 Task: In the Contact  Alice.King@denso.com, Create email and send with subject: 'A Glimpse into the Future: Meet Our Disruptive Offering', and with mail content 'Good Morning!_x000D_
Ignite your passion for success. Our groundbreaking solution will unleash your potential and open doors to endless opportunities in your industry._x000D_
Best Regards', attach the document: Business_plan.docx and insert image: visitingcard.jpg. Below Best Regards, write Wechat and insert the URL: 'www.wechat.com'. Mark checkbox to create task to follow up : In 1 month. Logged in from softage.4@softage.net
Action: Mouse moved to (62, 55)
Screenshot: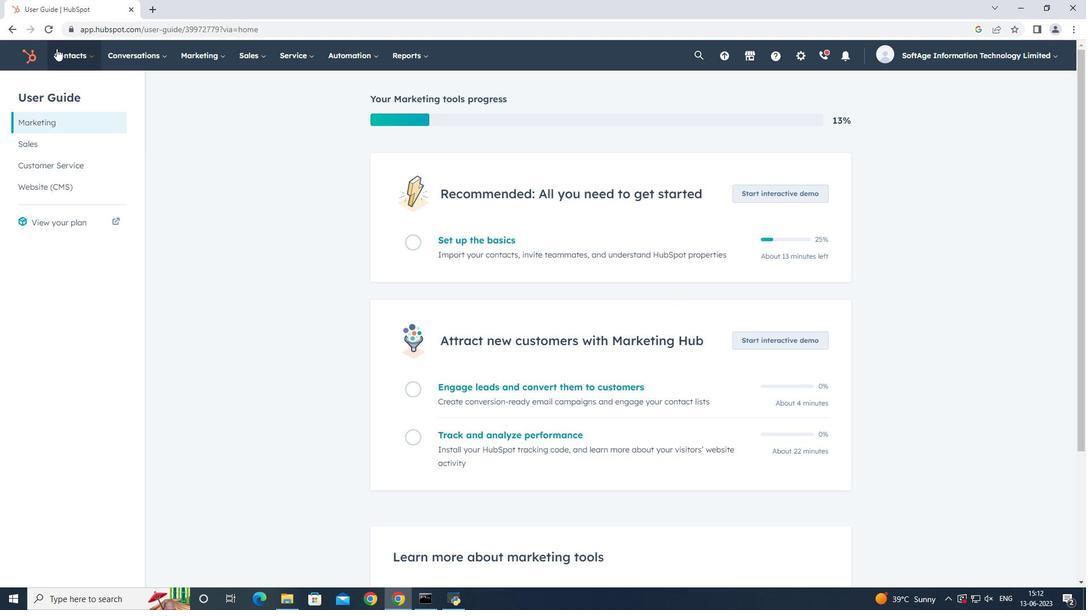 
Action: Mouse pressed left at (62, 55)
Screenshot: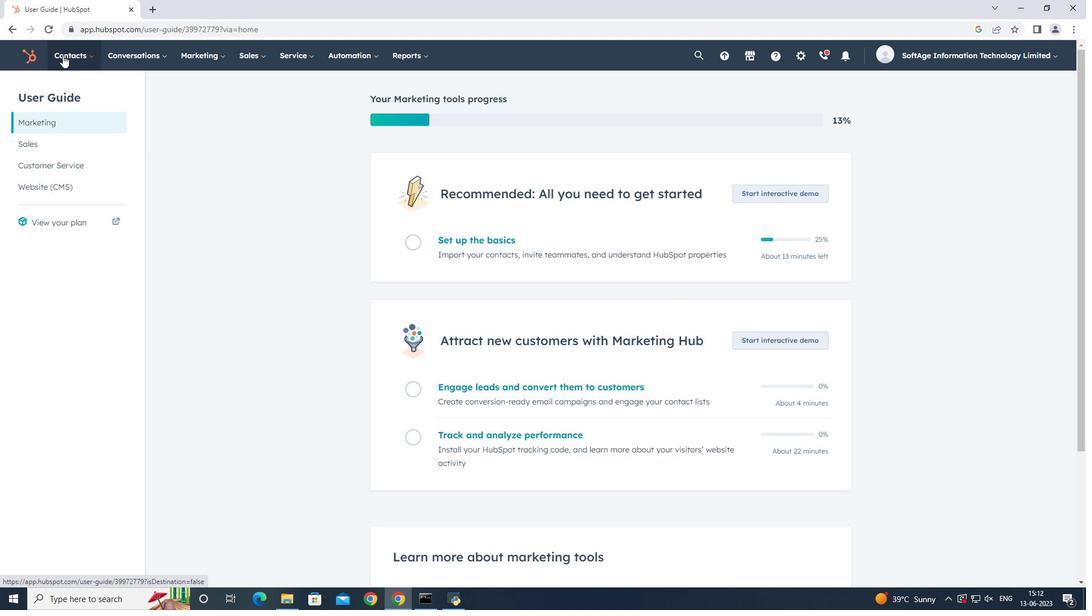 
Action: Mouse moved to (75, 94)
Screenshot: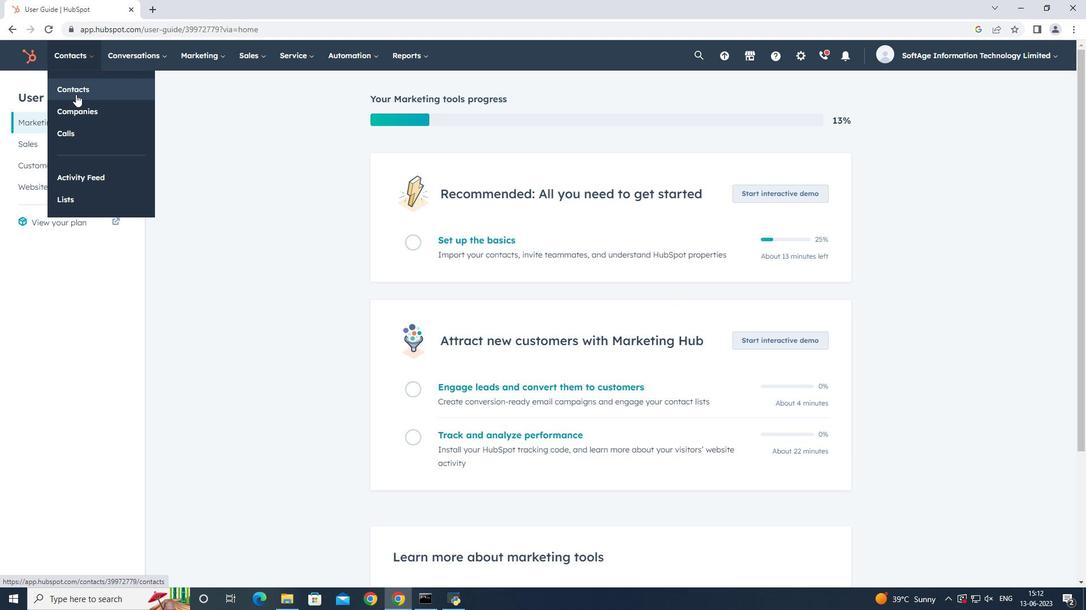 
Action: Mouse pressed left at (75, 94)
Screenshot: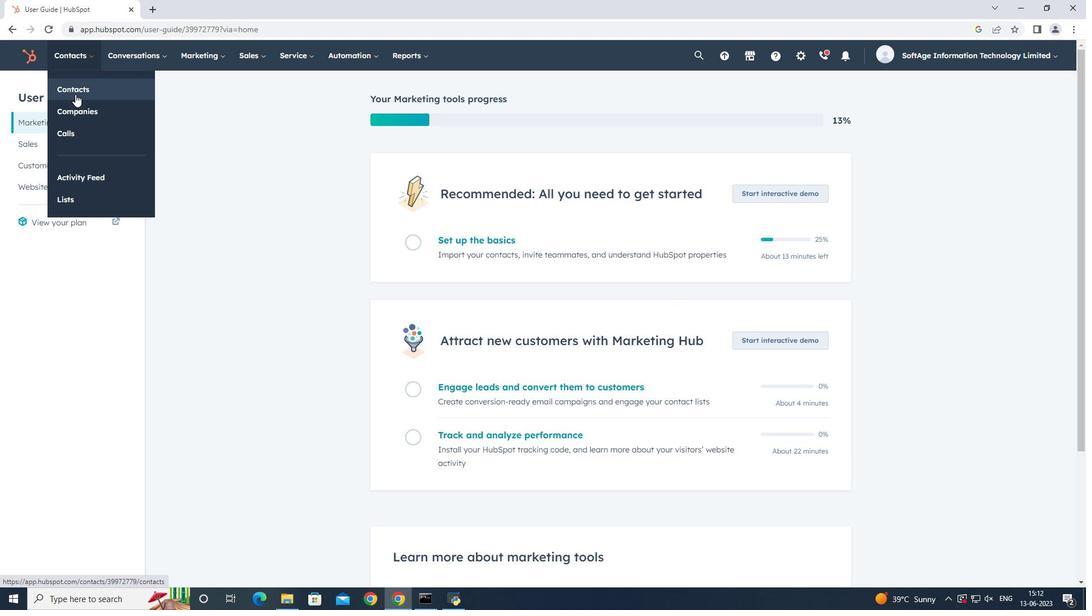 
Action: Mouse moved to (123, 181)
Screenshot: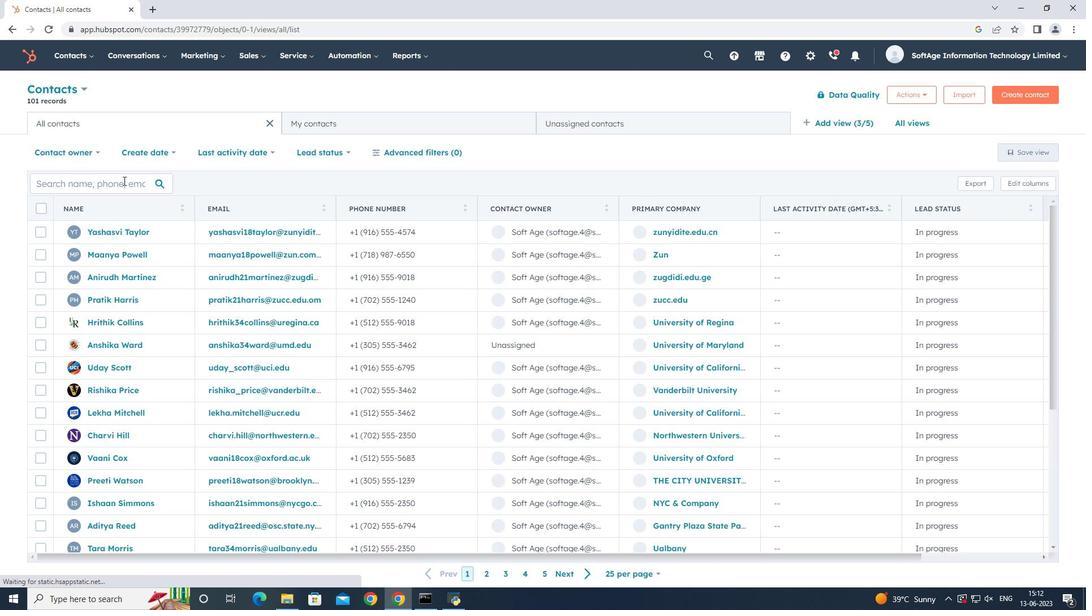 
Action: Mouse pressed left at (123, 181)
Screenshot: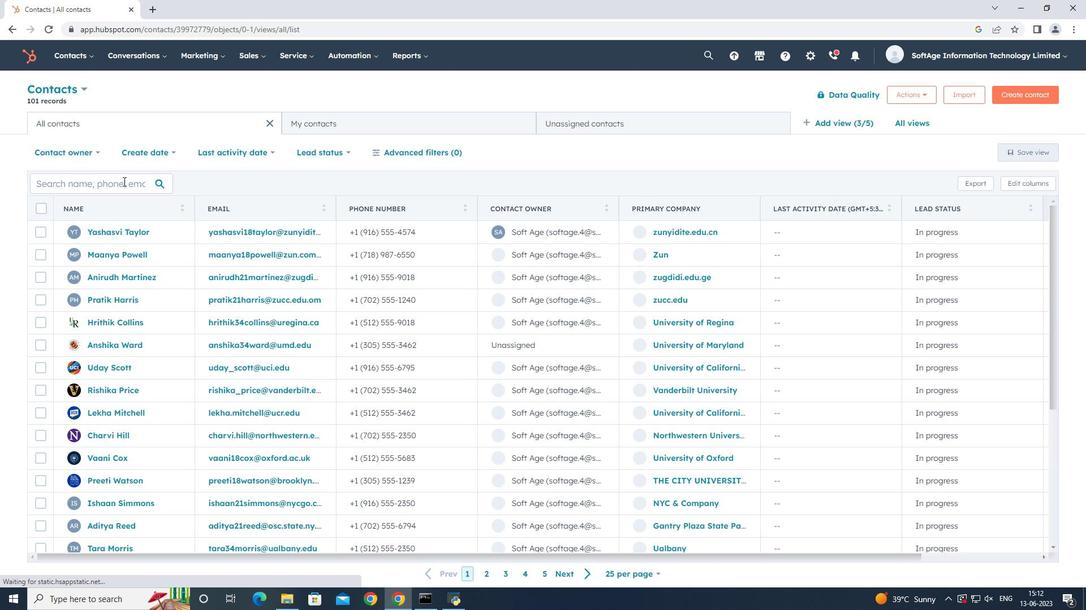 
Action: Key pressed <Key.shift>Alice
Screenshot: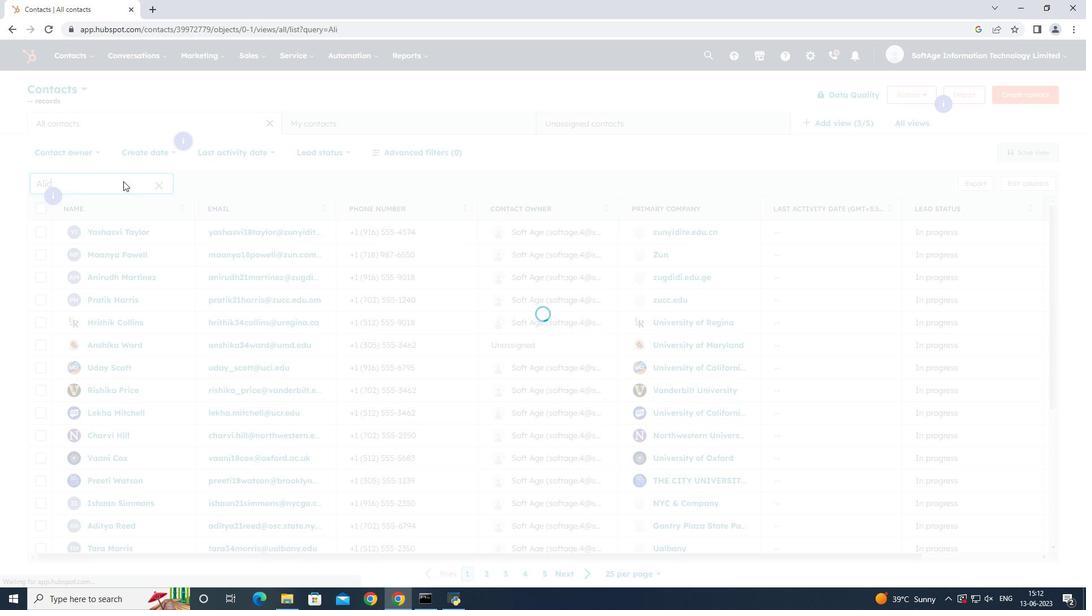 
Action: Mouse moved to (112, 302)
Screenshot: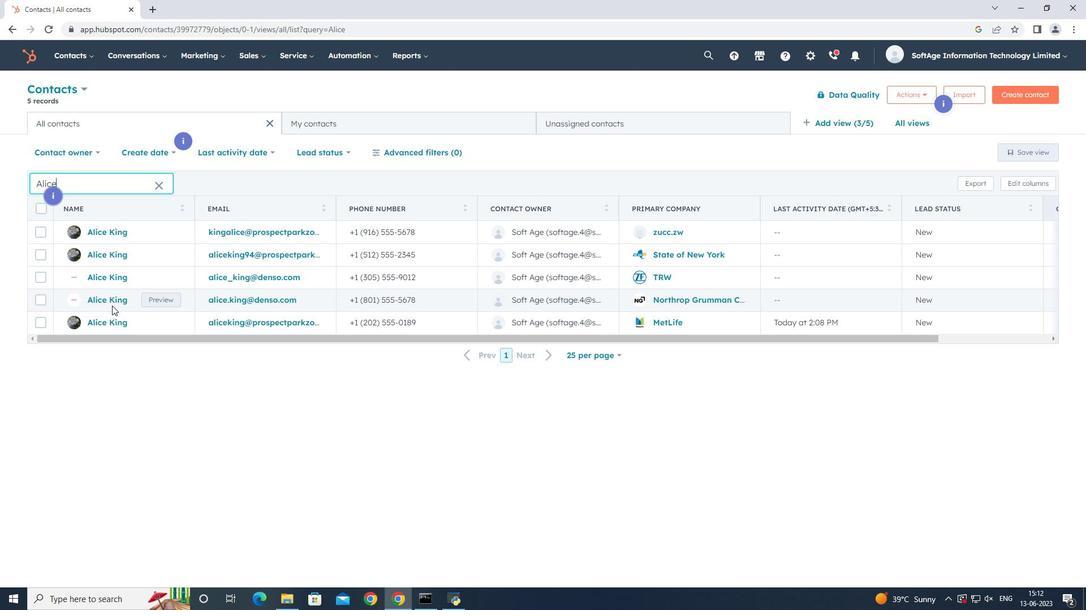 
Action: Mouse pressed left at (112, 302)
Screenshot: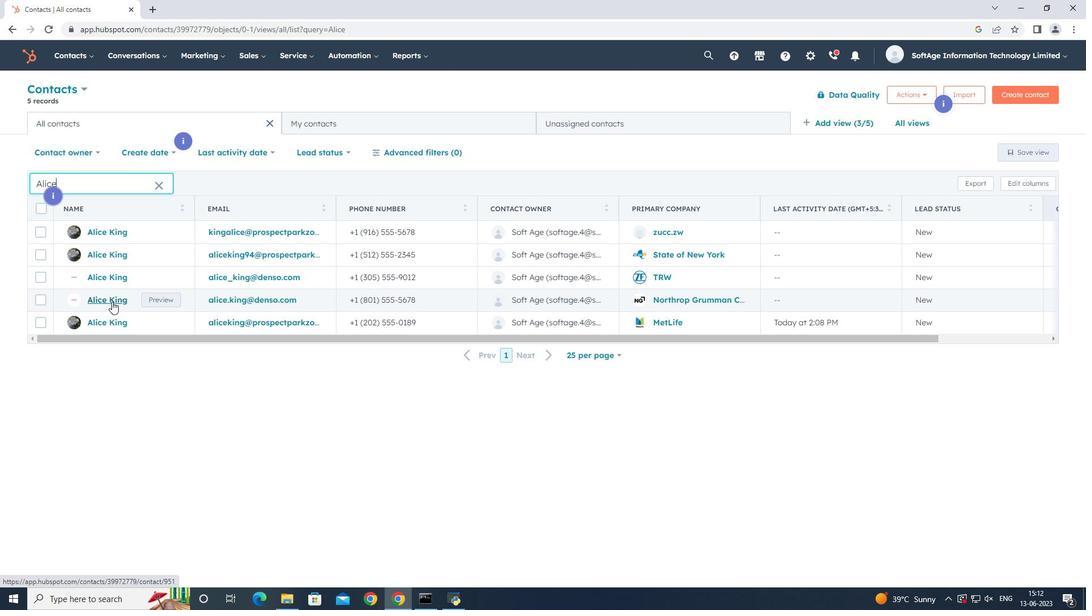 
Action: Mouse moved to (80, 200)
Screenshot: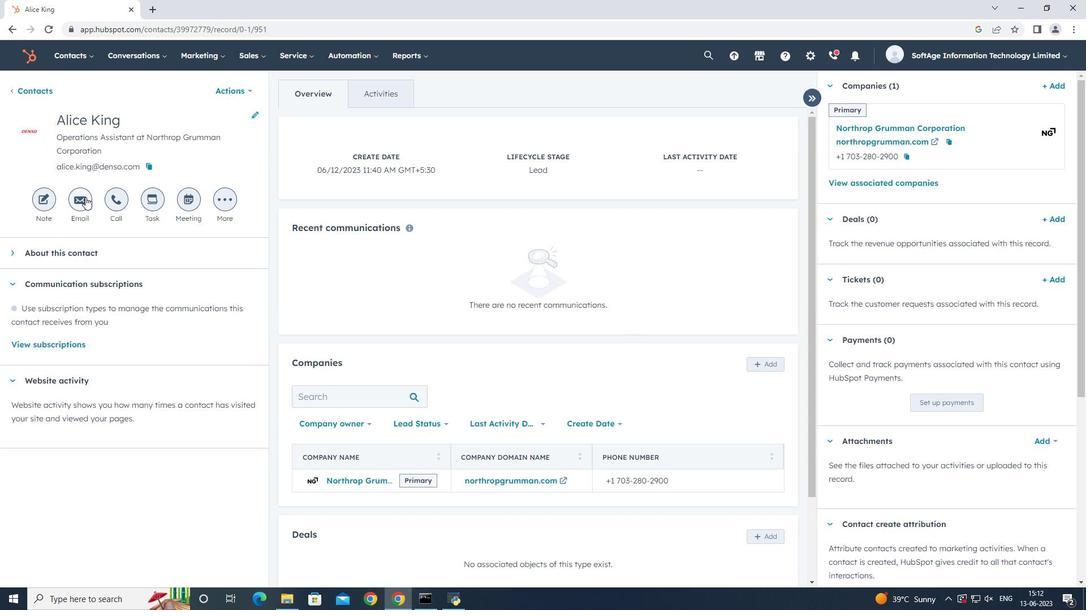 
Action: Mouse pressed left at (80, 200)
Screenshot: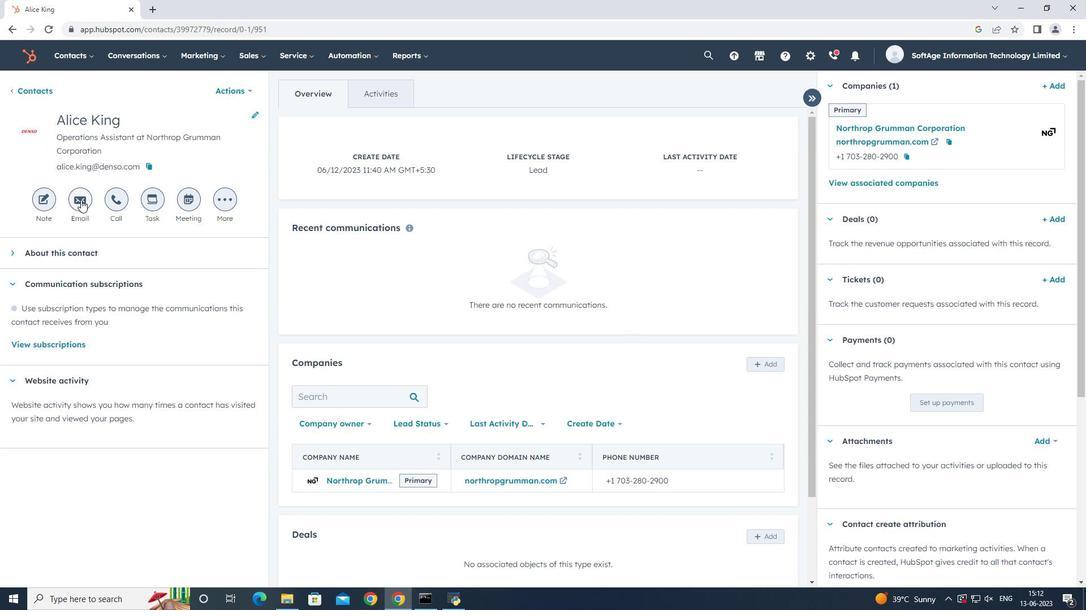 
Action: Mouse moved to (797, 398)
Screenshot: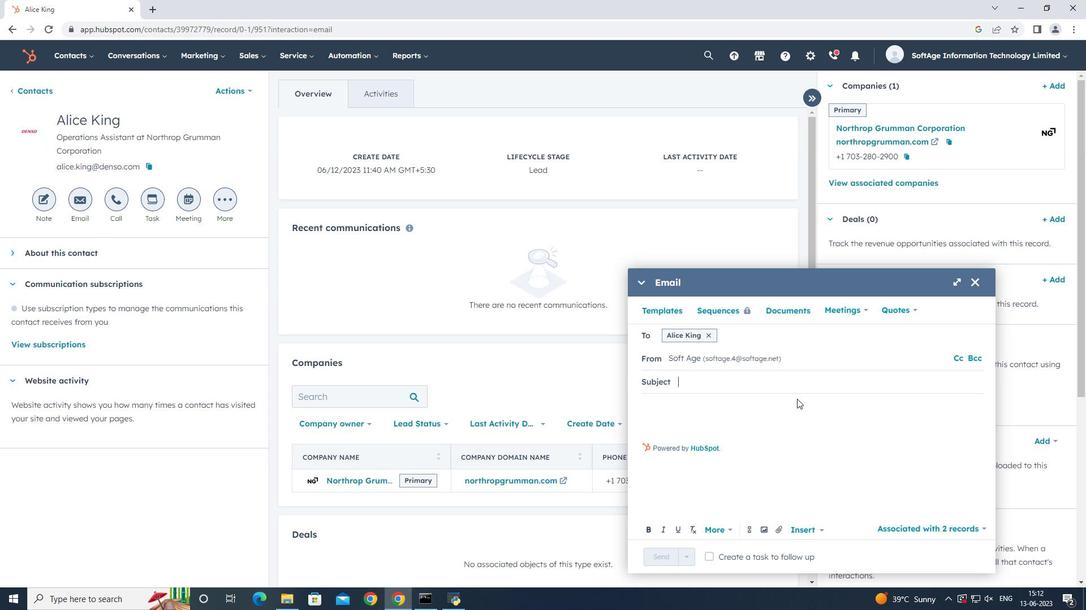 
Action: Key pressed <Key.shift>A<Key.space><Key.shift>Glimpse<Key.space>into<Key.space>the<Key.space><Key.shift><Key.shift><Key.shift><Key.shift><Key.shift><Key.shift><Key.shift><Key.shift><Key.shift><Key.shift><Key.shift><Key.shift>Future<Key.shift_r><Key.shift_r><Key.shift_r><Key.shift_r><Key.shift_r><Key.shift_r><Key.shift_r><Key.shift_r><Key.shift_r><Key.shift_r><Key.shift_r><Key.shift_r><Key.shift_r><Key.shift_r><Key.shift_r><Key.shift_r><Key.shift_r><Key.shift_r><Key.shift_r><Key.shift_r>:<Key.space><Key.shift_r>Meet<Key.space><Key.shift_r><Key.shift_r><Key.shift_r><Key.shift_r>Our<Key.space><Key.shift>Disruptive<Key.space><Key.shift_r><Key.shift_r><Key.shift_r><Key.shift_r><Key.shift_r><Key.shift_r><Key.shift_r><Key.shift_r><Key.shift_r><Key.shift_r><Key.shift_r><Key.shift_r>Offering
Screenshot: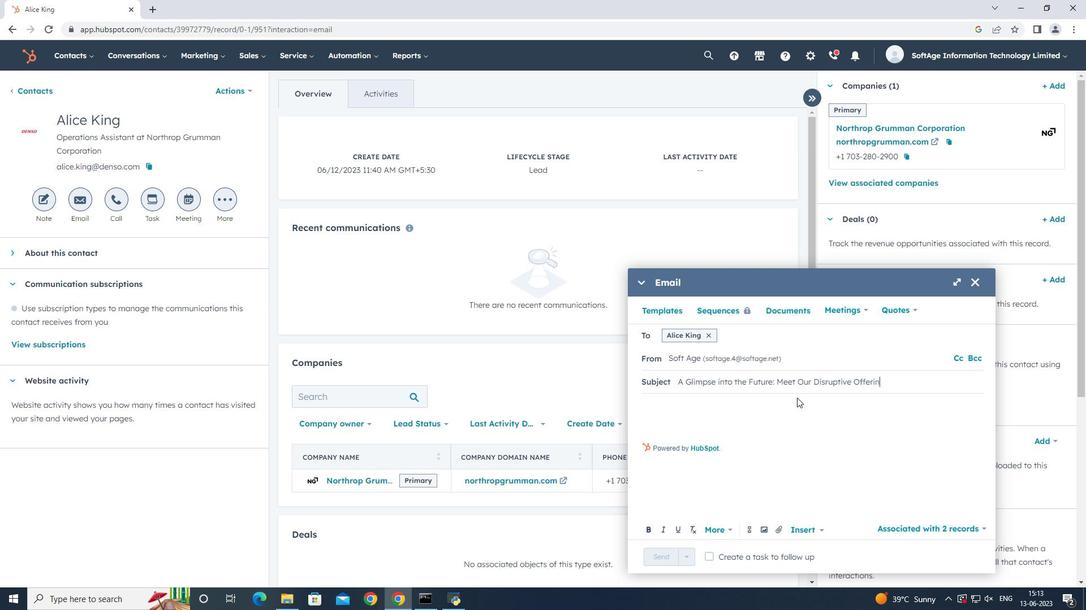 
Action: Mouse moved to (808, 406)
Screenshot: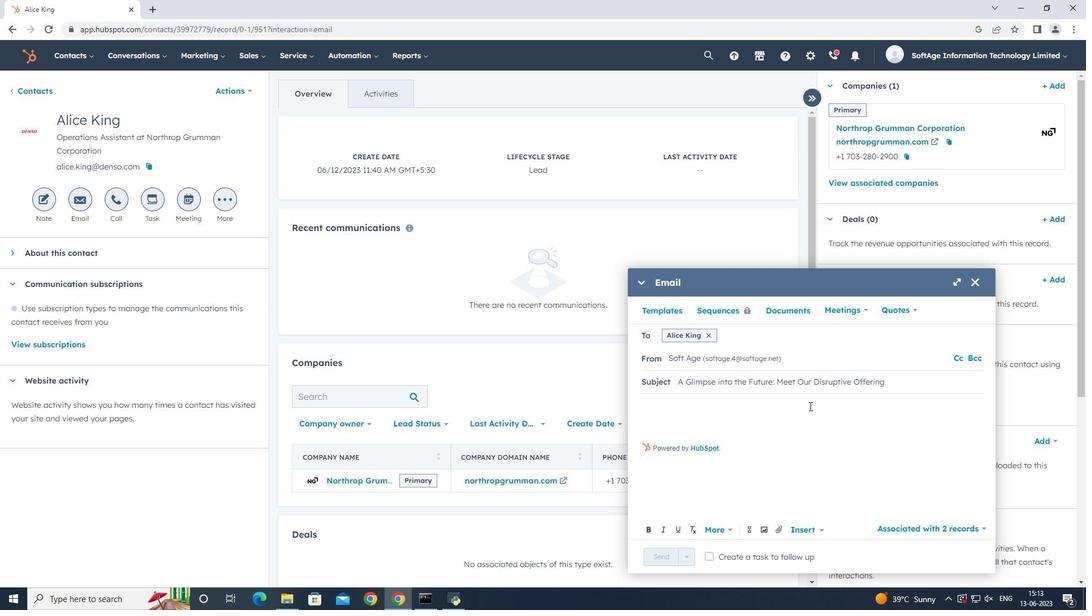 
Action: Mouse pressed left at (808, 406)
Screenshot: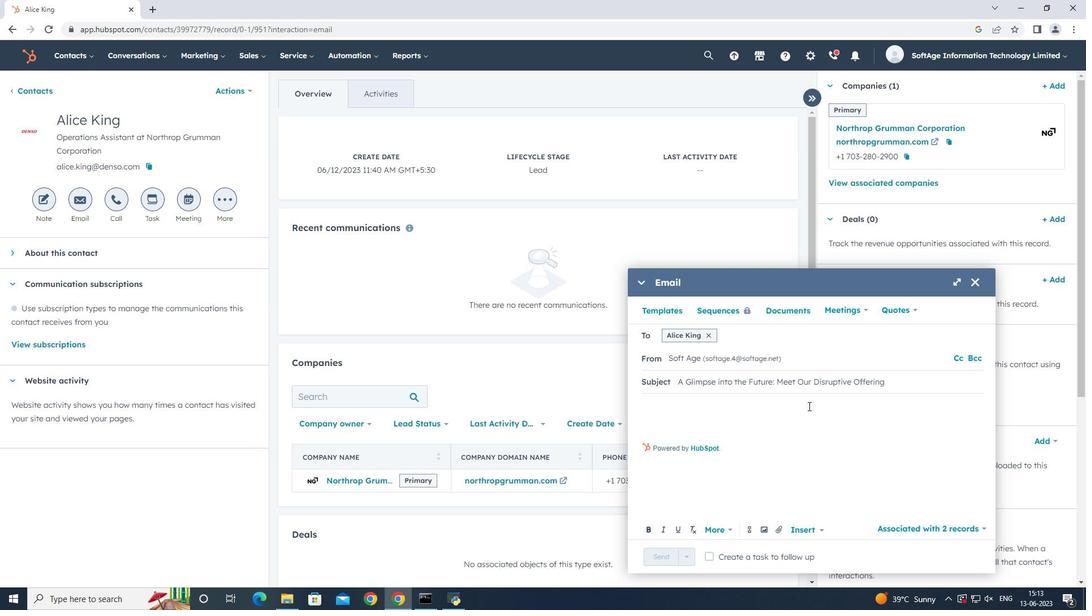 
Action: Key pressed <Key.shift><Key.shift><Key.shift><Key.shift><Key.shift><Key.shift><Key.shift><Key.shift><Key.shift><Key.shift><Key.shift>Good<Key.space><Key.shift>Morning,<Key.enter><Key.enter><Key.shift><Key.shift>Ignite<Key.space>your<Key.space>passion<Key.space>for<Key.space>success.<Key.space><Key.shift_r><Key.shift_r><Key.shift_r>Our<Key.space><Key.shift_r><Key.shift_r><Key.shift_r>groudbreaking<Key.space>solution<Key.space>will<Key.space>unleash<Key.space>your<Key.space>potential<Key.space>and<Key.space>open<Key.space>doors<Key.space>to<Key.space>endless<Key.space>opportunities<Key.space>in<Key.space>your<Key.space>industry.<Key.enter><Key.enter><Key.shift>Best<Key.space><Key.shift>Regards,
Screenshot: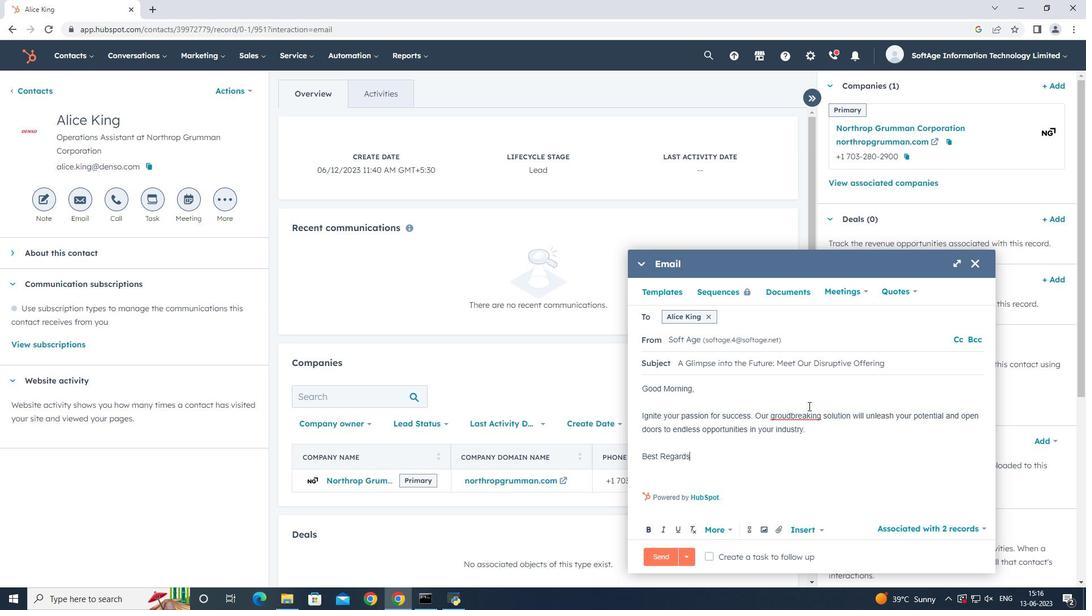 
Action: Mouse moved to (781, 530)
Screenshot: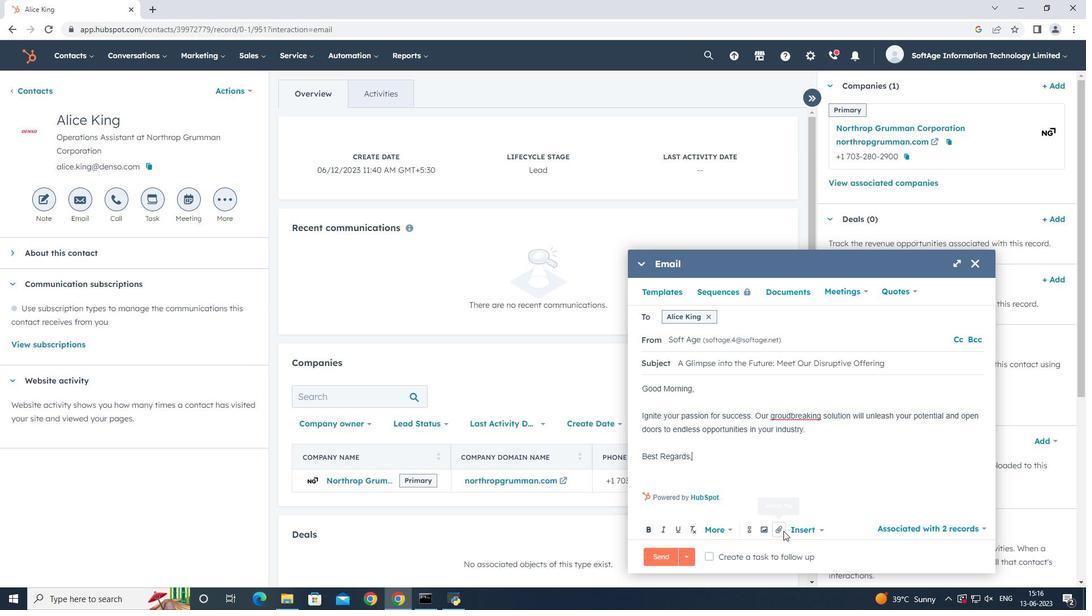 
Action: Mouse pressed left at (781, 530)
Screenshot: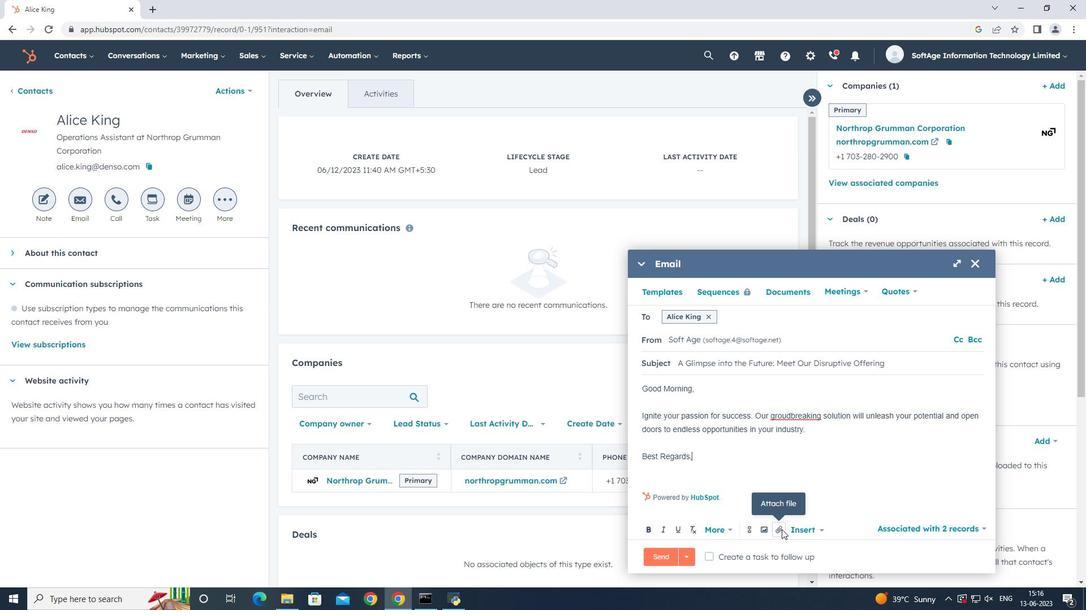 
Action: Mouse moved to (798, 501)
Screenshot: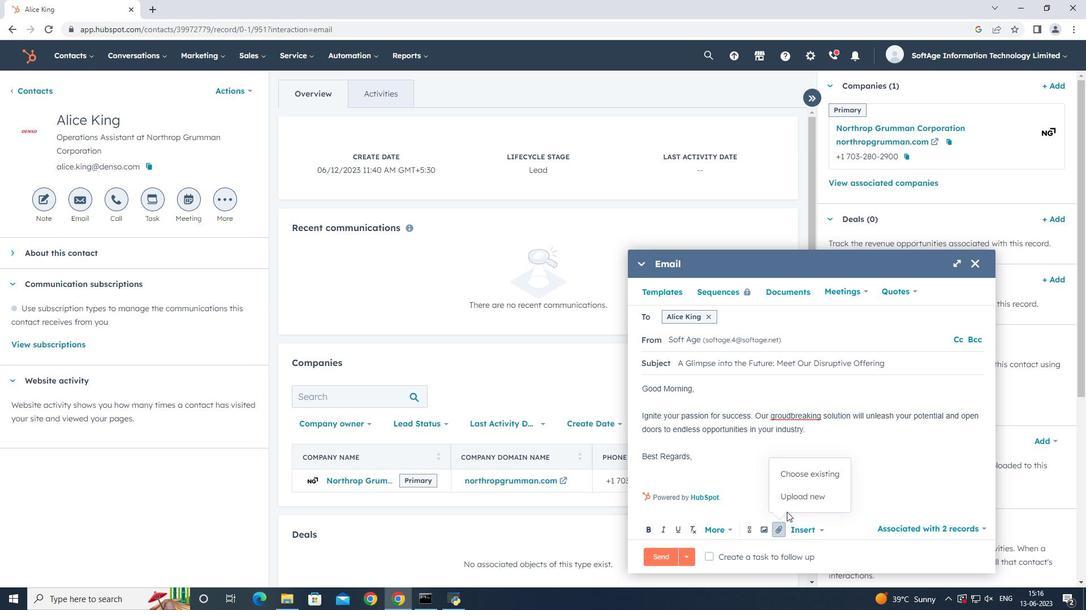 
Action: Mouse pressed left at (798, 501)
Screenshot: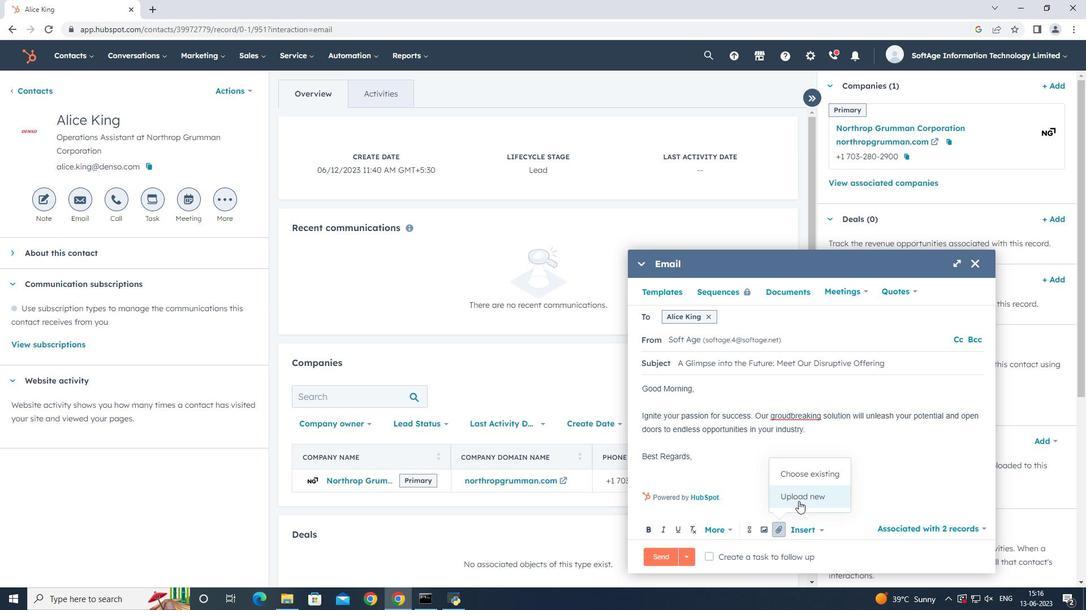 
Action: Mouse moved to (200, 103)
Screenshot: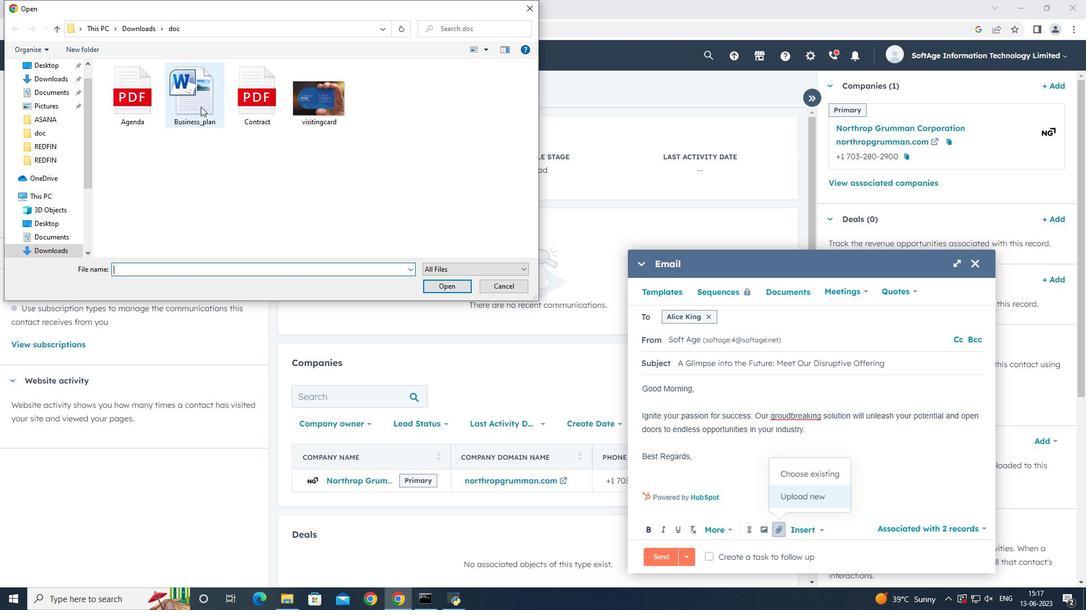 
Action: Mouse pressed left at (200, 103)
Screenshot: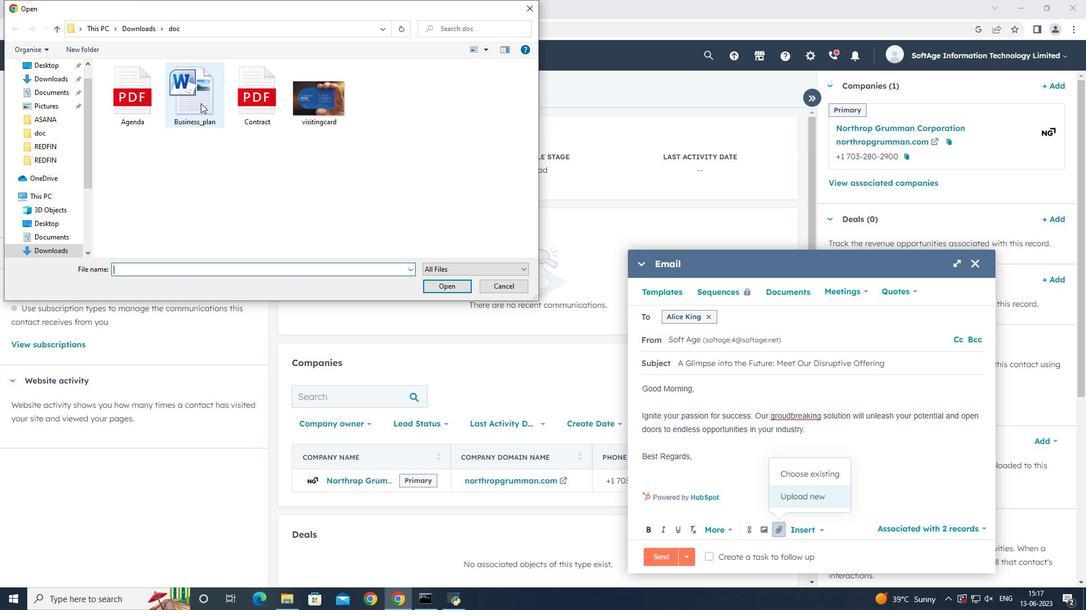 
Action: Mouse pressed left at (200, 103)
Screenshot: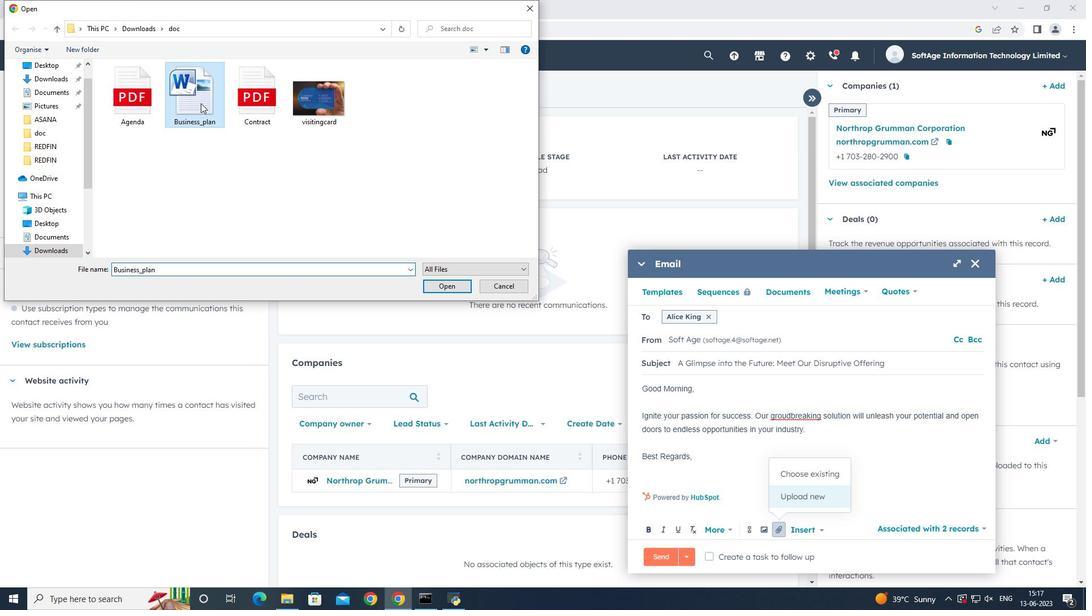 
Action: Mouse moved to (766, 500)
Screenshot: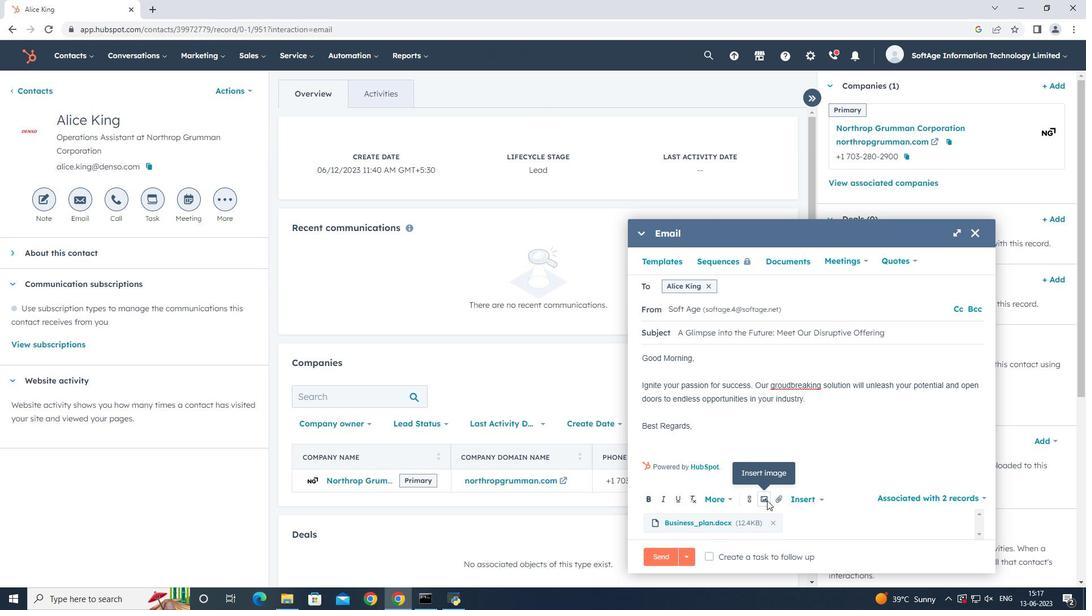 
Action: Mouse pressed left at (766, 500)
Screenshot: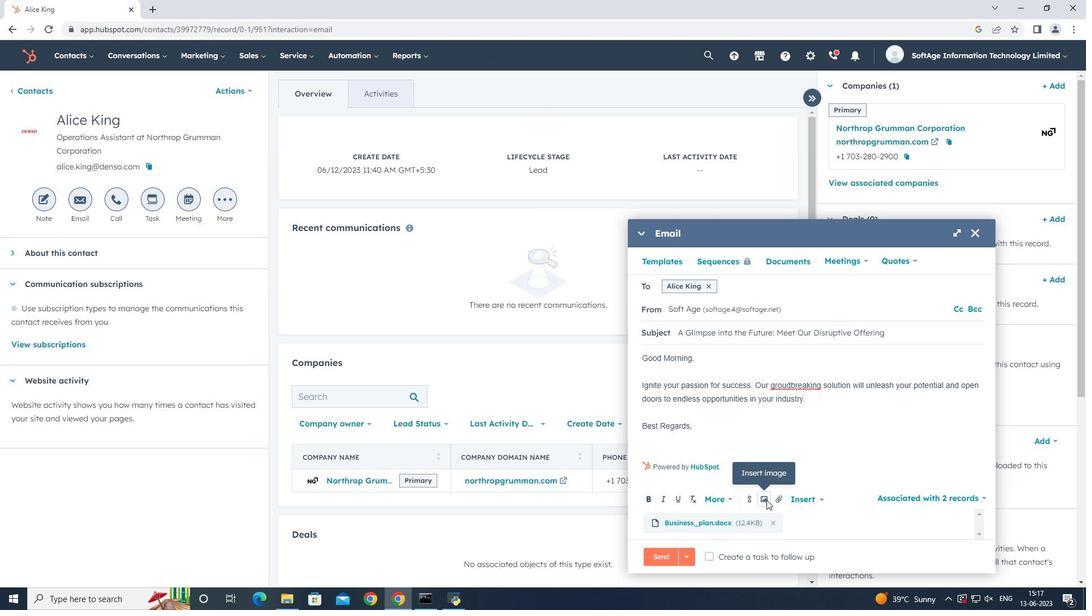 
Action: Mouse moved to (775, 464)
Screenshot: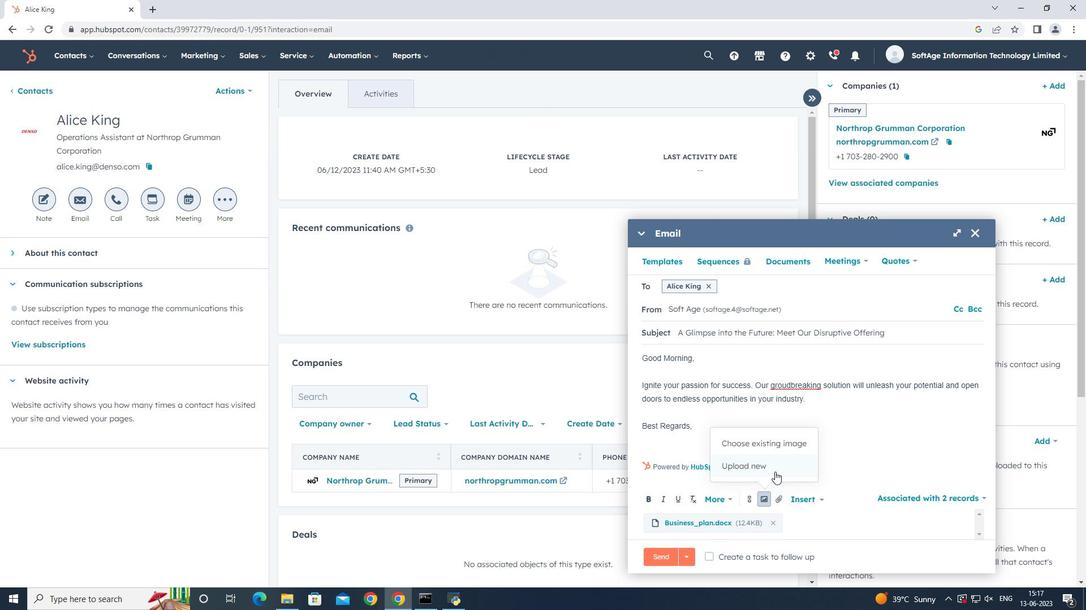 
Action: Mouse pressed left at (775, 464)
Screenshot: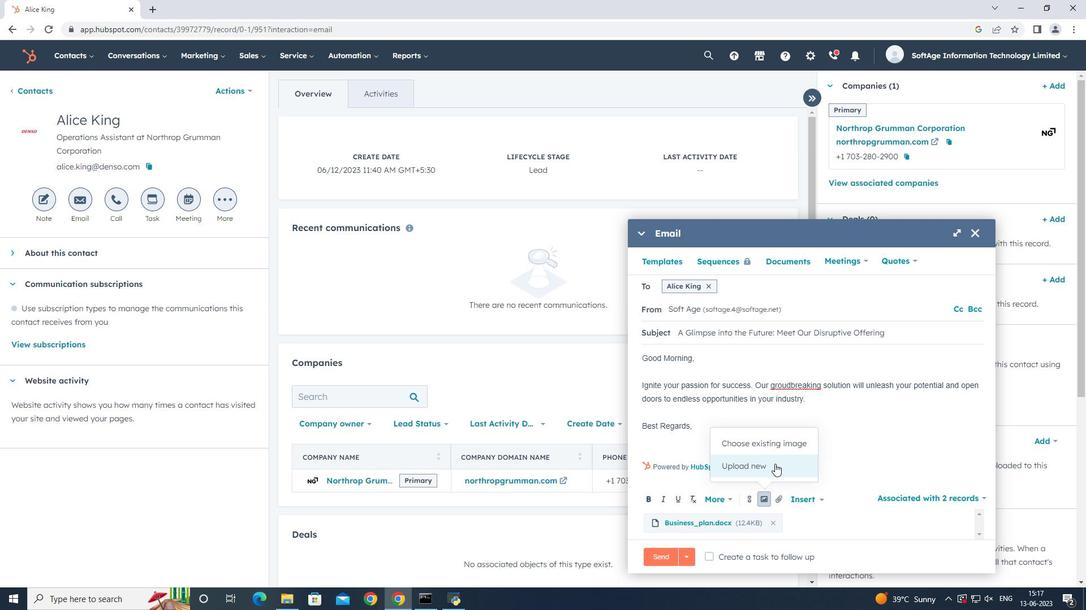 
Action: Mouse moved to (125, 98)
Screenshot: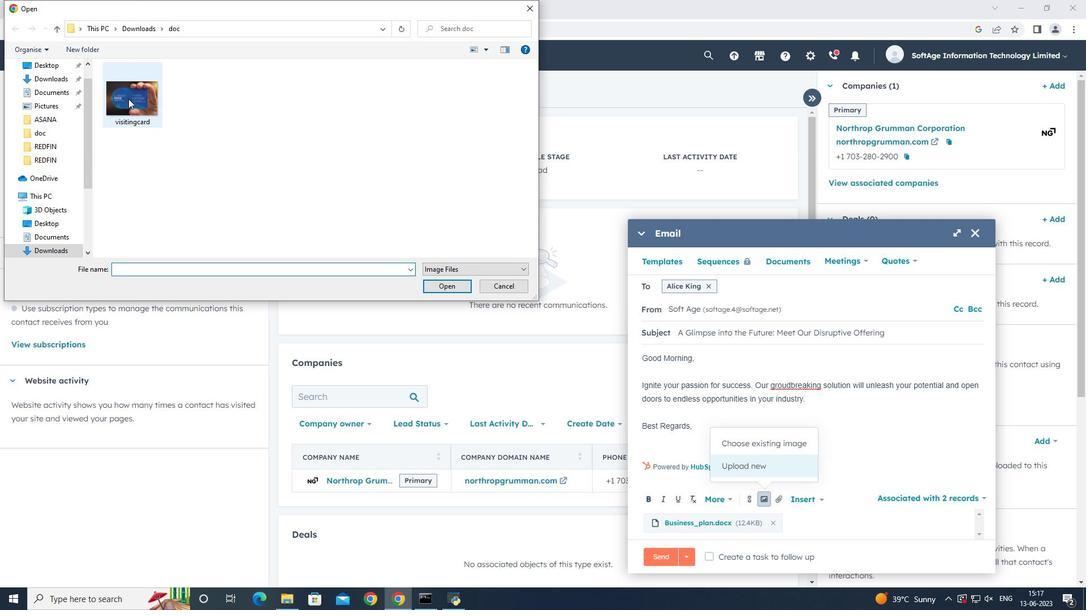 
Action: Mouse pressed left at (125, 98)
Screenshot: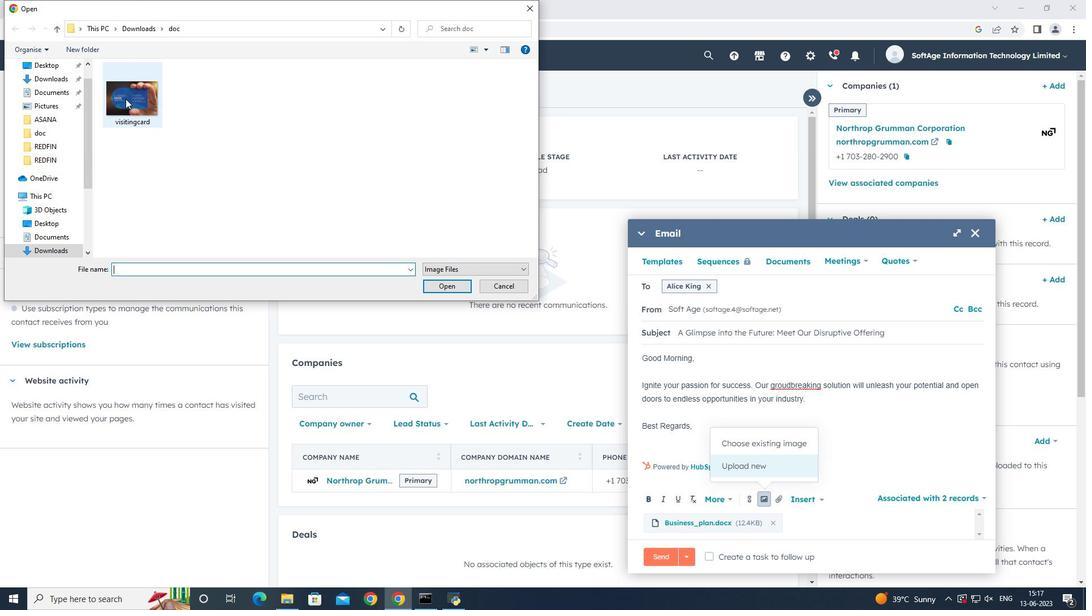 
Action: Mouse pressed left at (125, 98)
Screenshot: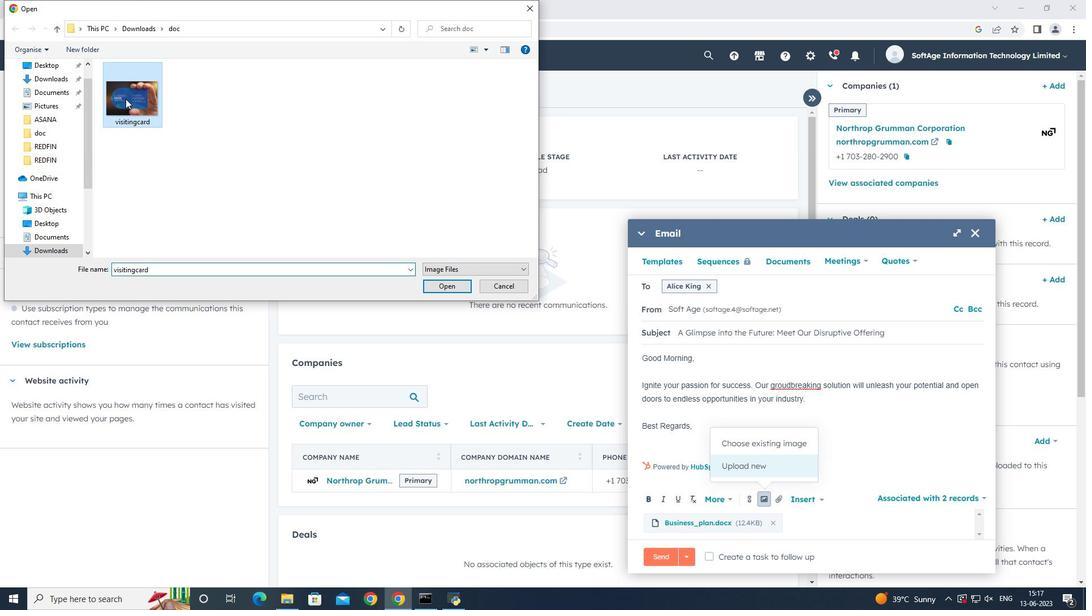 
Action: Mouse moved to (743, 304)
Screenshot: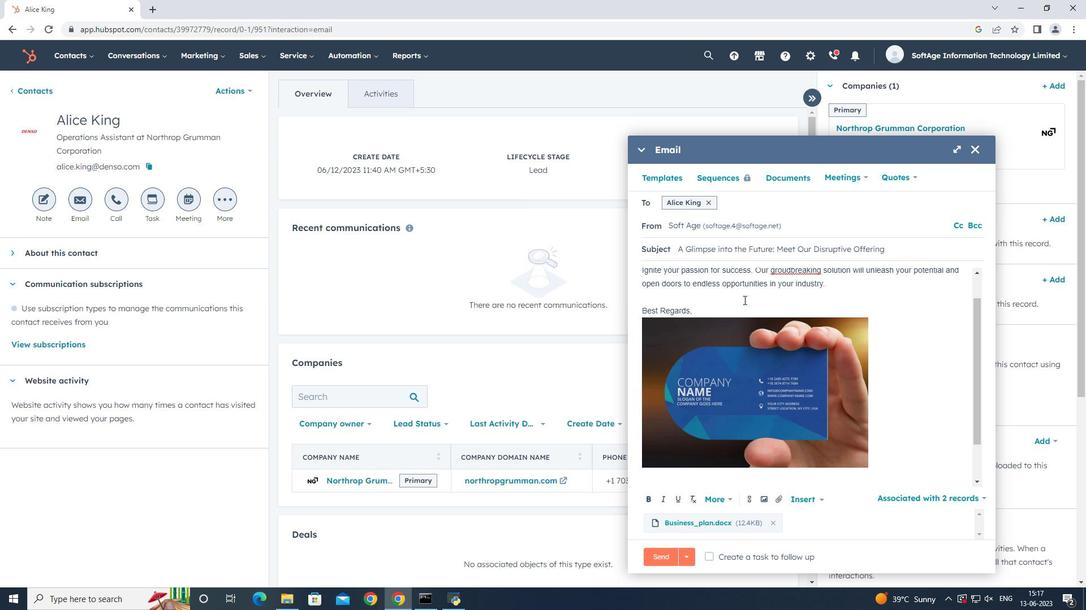 
Action: Mouse pressed left at (743, 304)
Screenshot: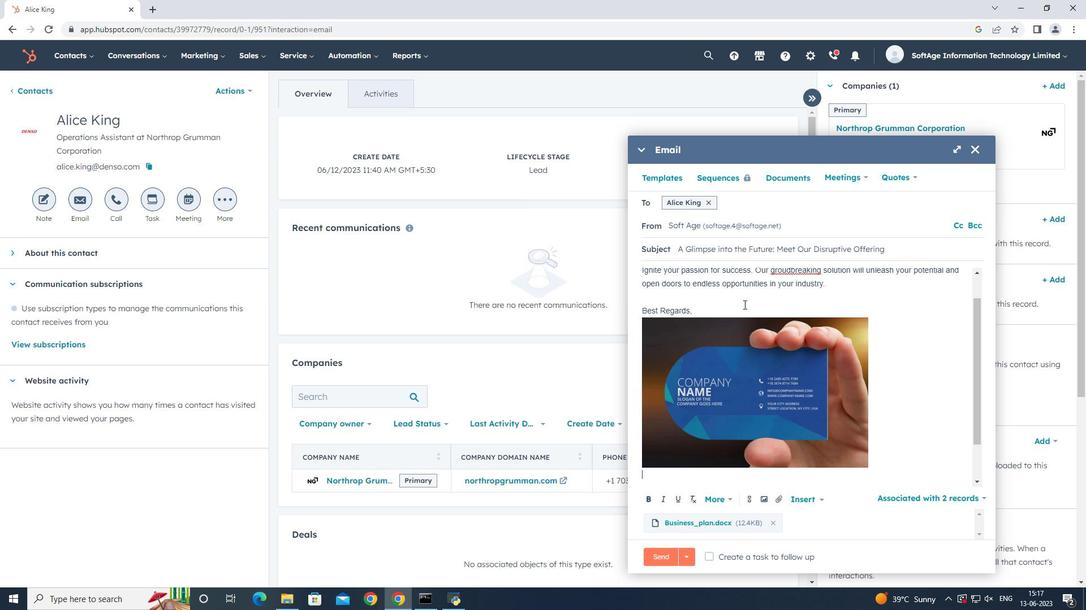 
Action: Key pressed <Key.enter><Key.shift>Wecht<Key.backspace>at
Screenshot: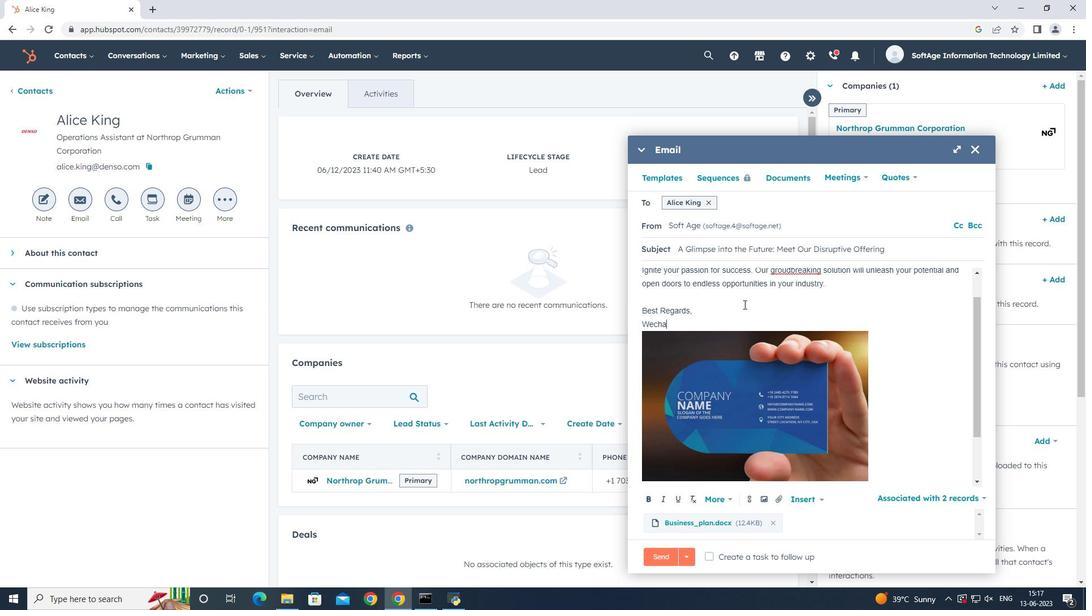 
Action: Mouse moved to (752, 494)
Screenshot: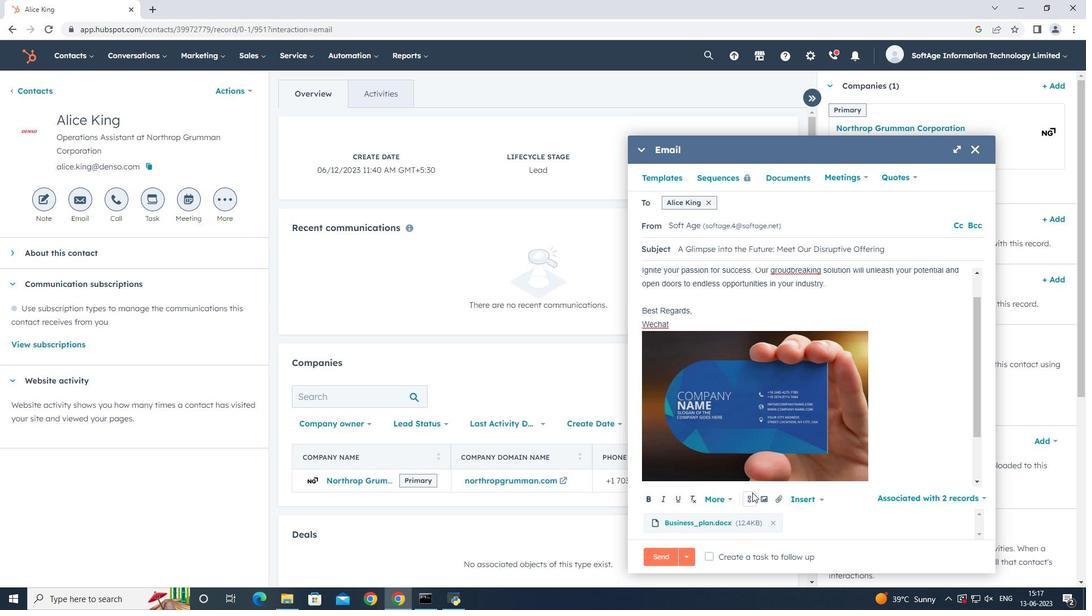 
Action: Mouse pressed left at (752, 494)
Screenshot: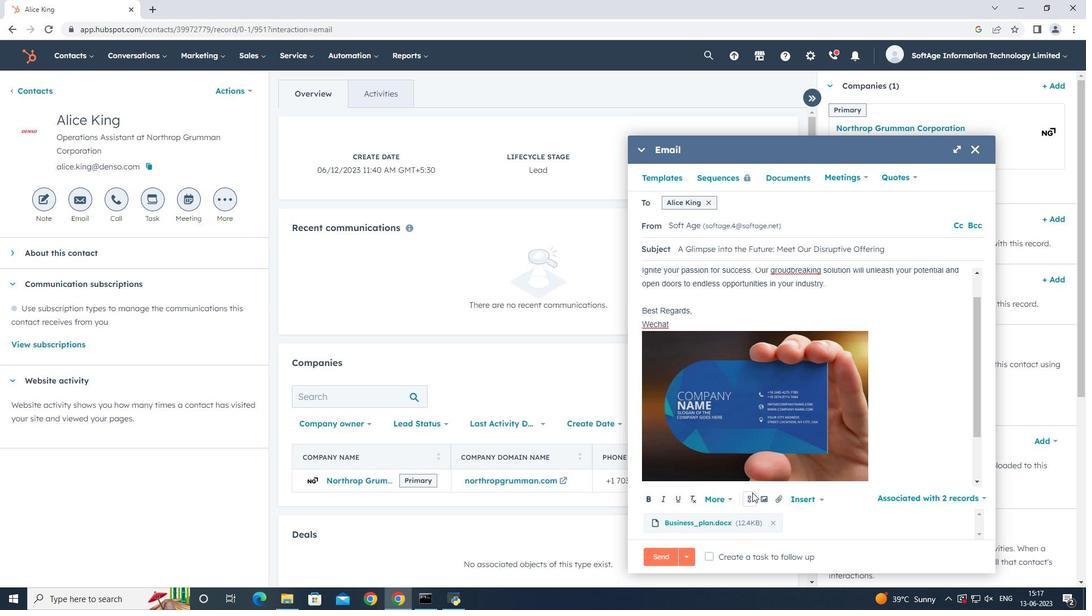 
Action: Mouse moved to (804, 421)
Screenshot: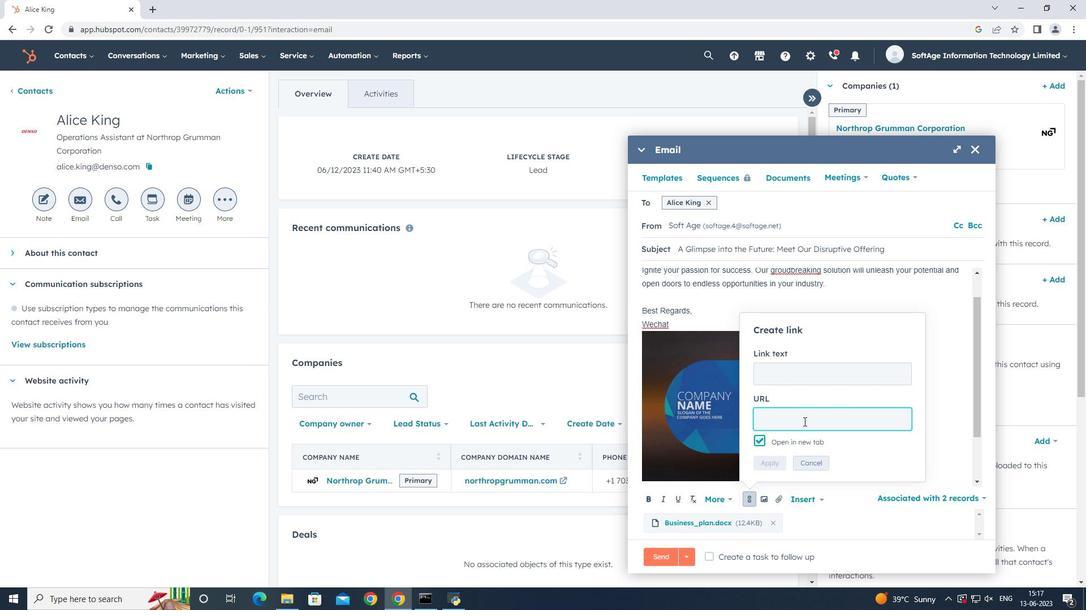 
Action: Key pressed www.wechat.com
Screenshot: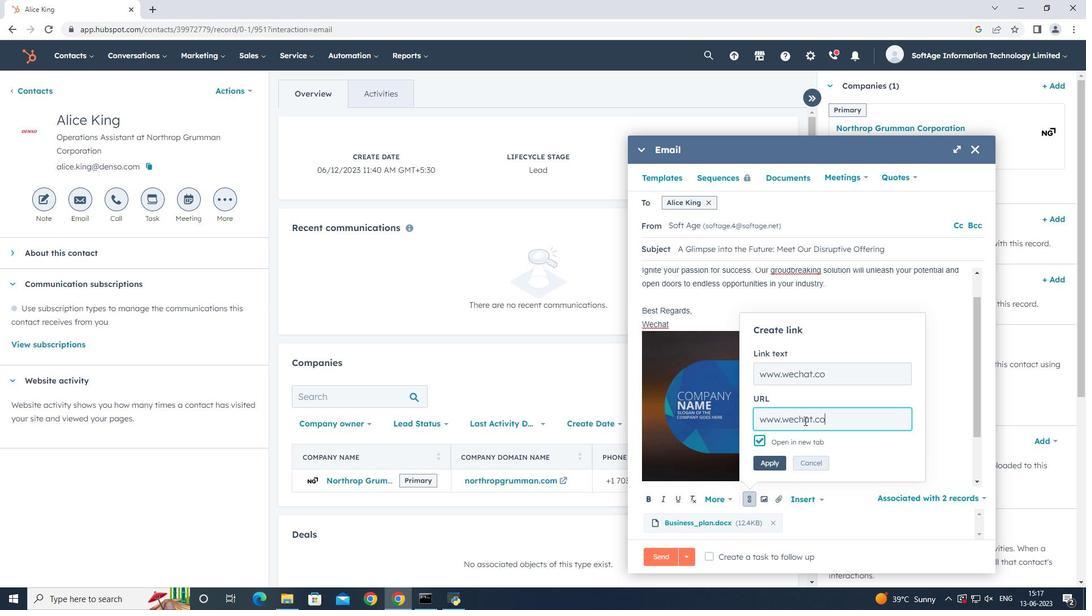 
Action: Mouse moved to (767, 461)
Screenshot: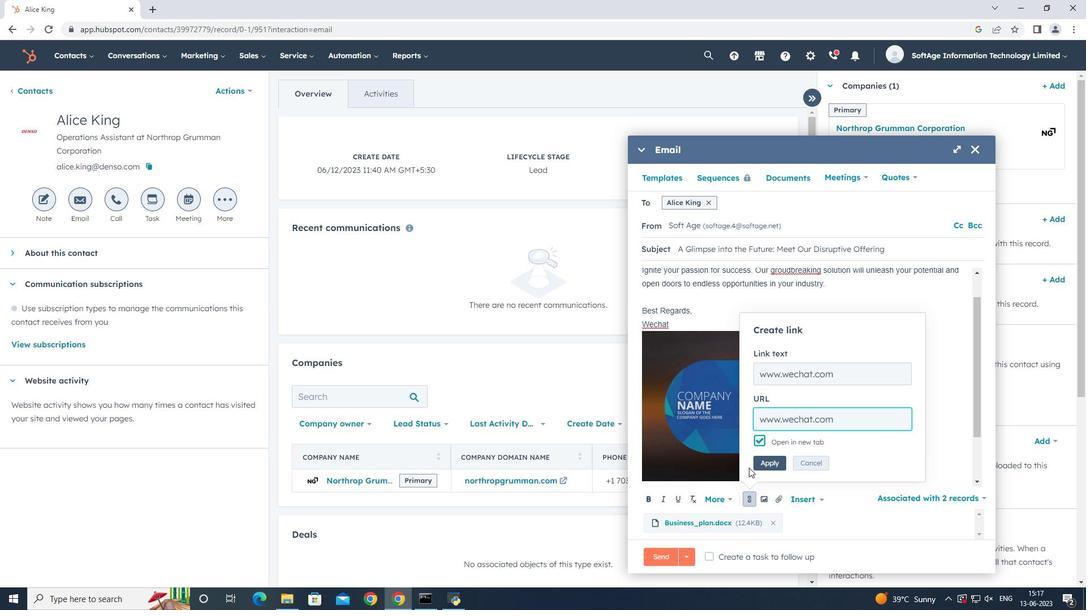 
Action: Mouse pressed left at (767, 461)
Screenshot: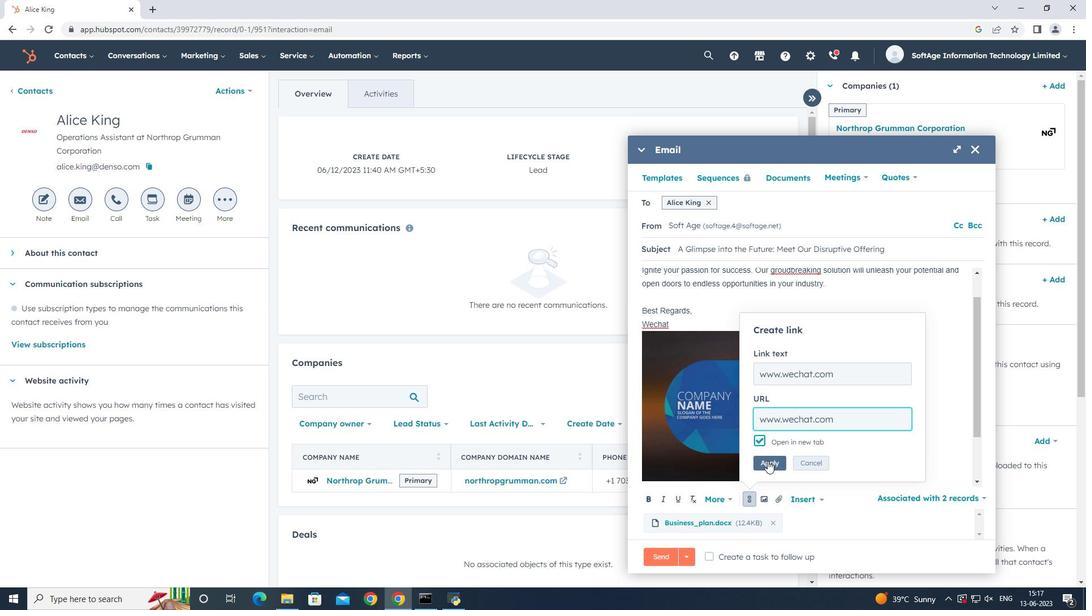 
Action: Mouse moved to (719, 563)
Screenshot: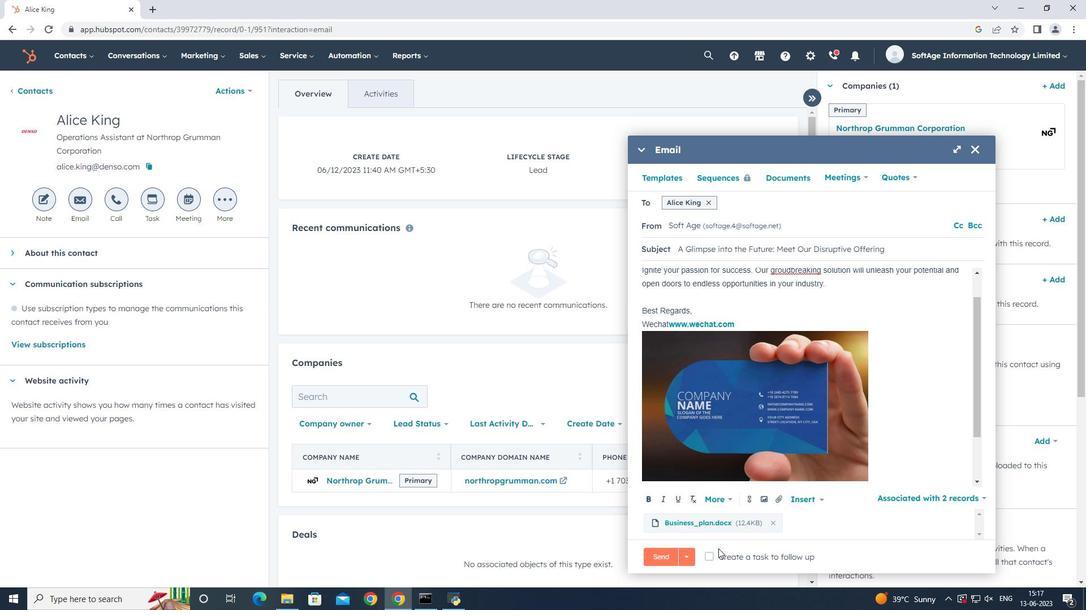 
Action: Mouse pressed left at (719, 563)
Screenshot: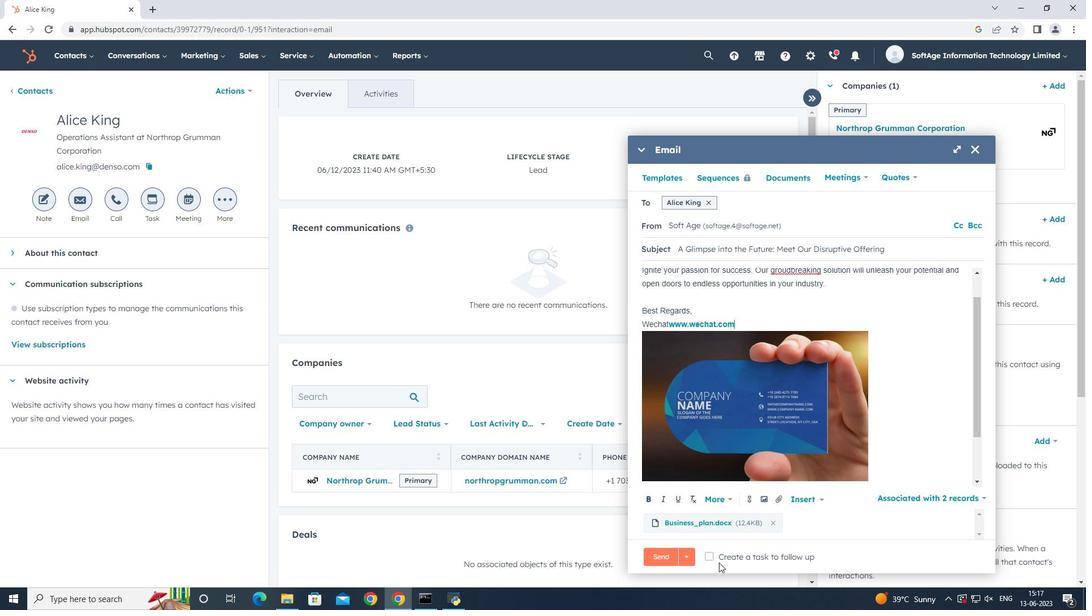 
Action: Mouse moved to (720, 552)
Screenshot: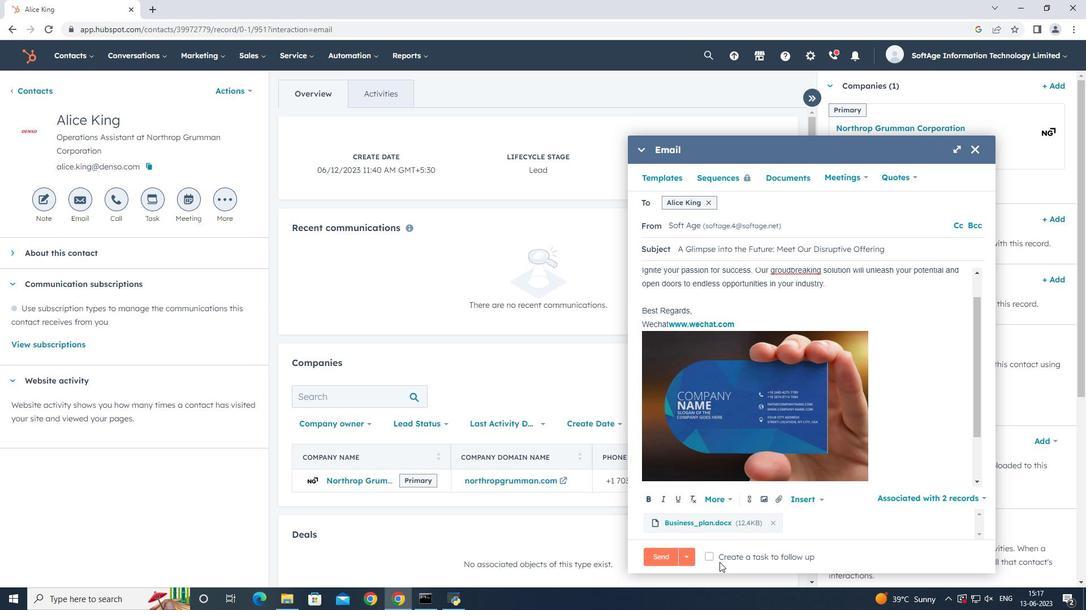 
Action: Mouse pressed left at (720, 552)
Screenshot: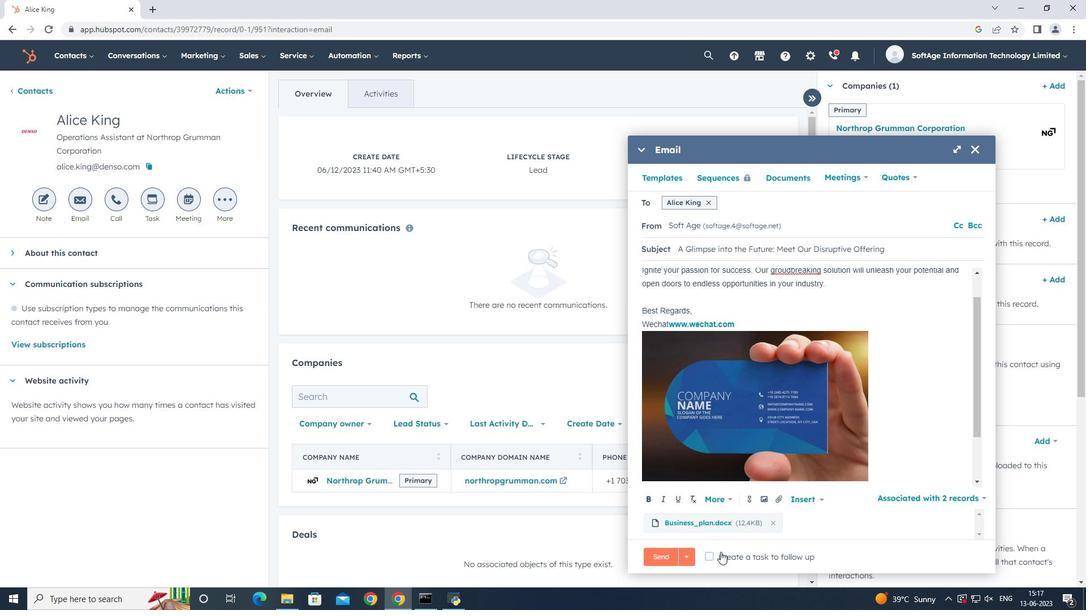 
Action: Mouse moved to (890, 552)
Screenshot: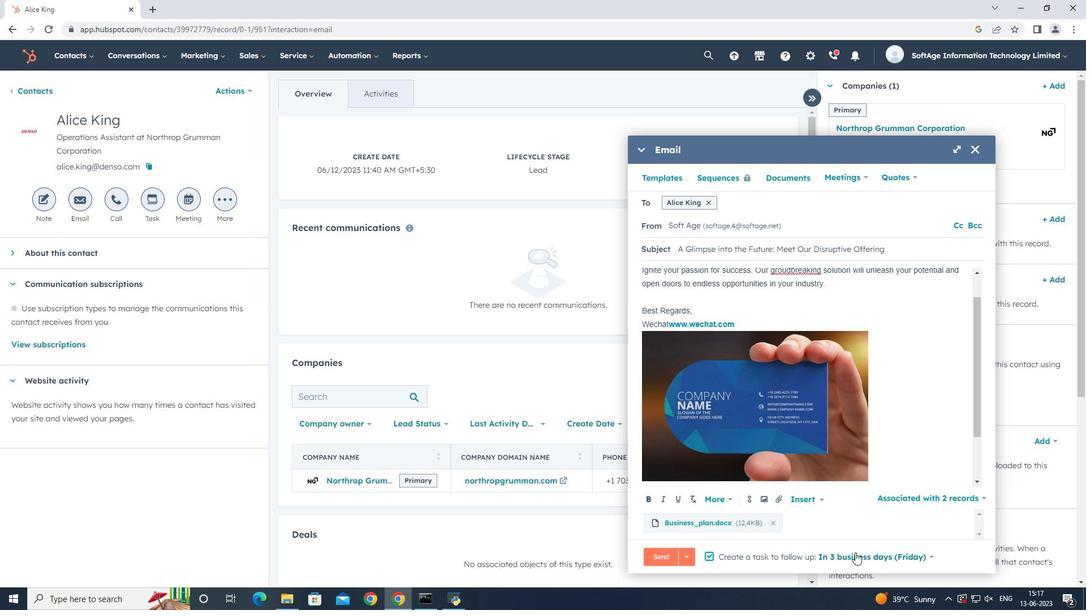 
Action: Mouse pressed left at (890, 552)
Screenshot: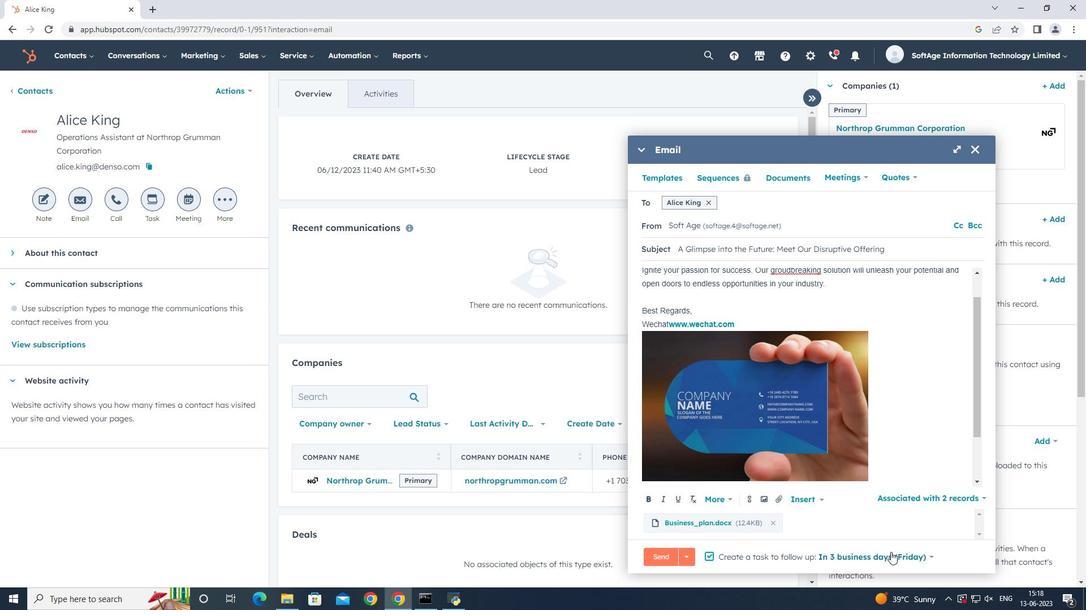 
Action: Mouse moved to (876, 508)
Screenshot: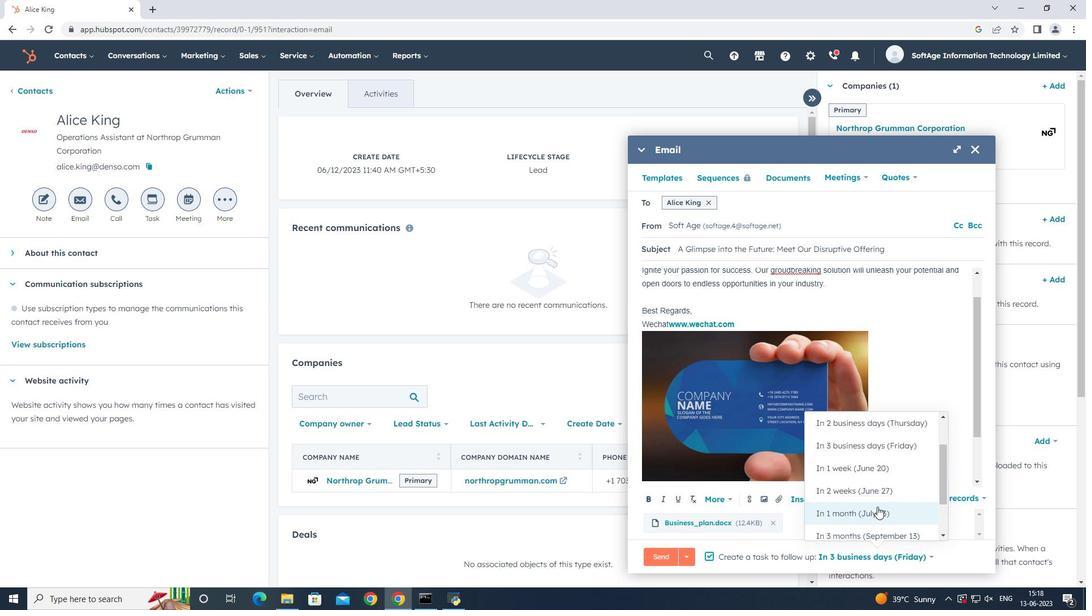 
Action: Mouse pressed left at (876, 508)
Screenshot: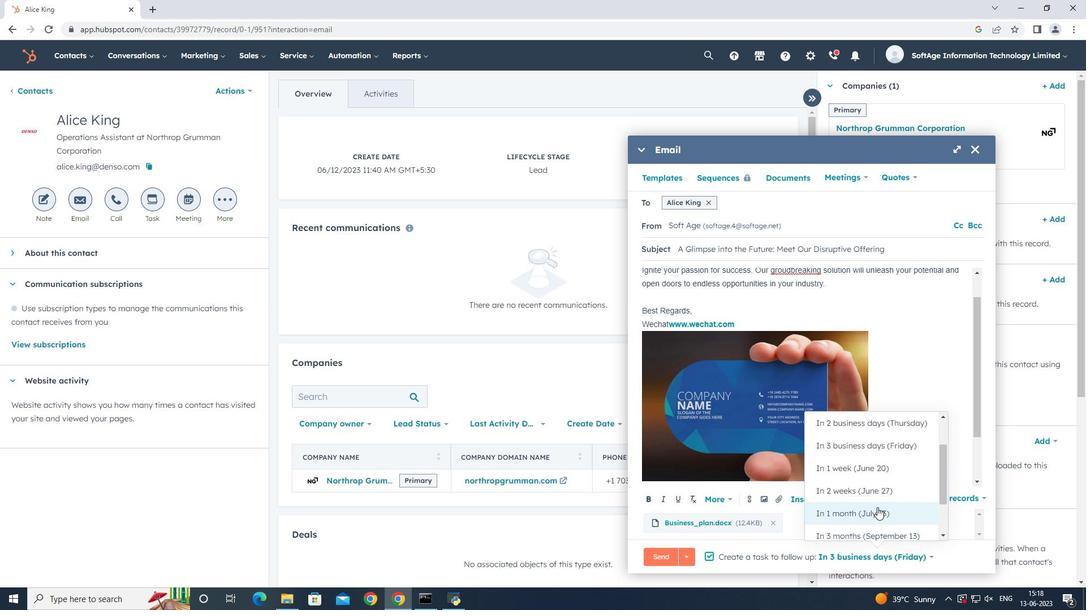 
Action: Mouse moved to (653, 554)
Screenshot: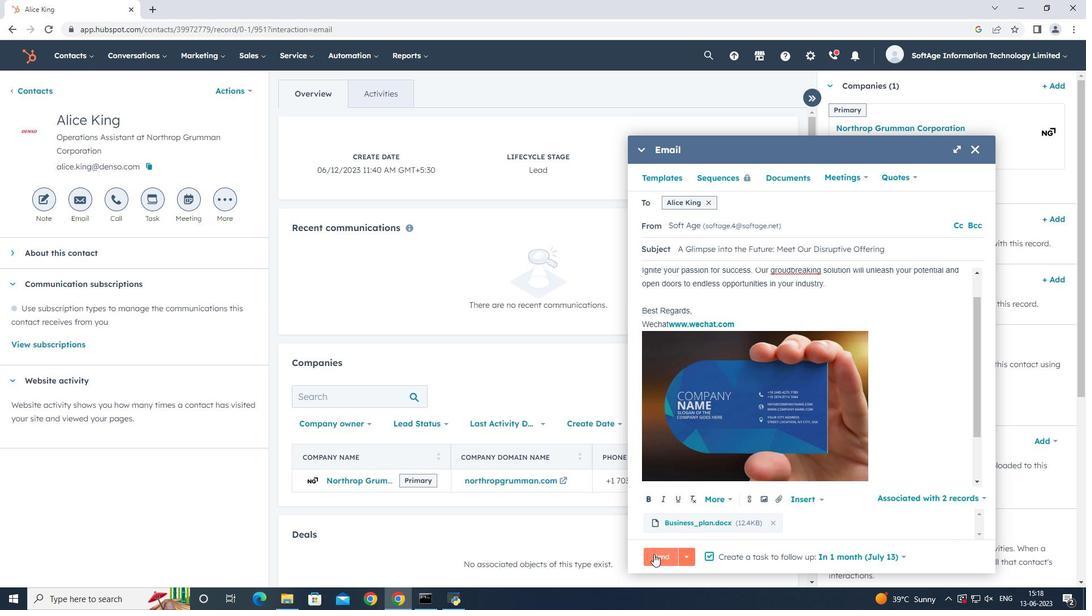 
Action: Mouse pressed left at (653, 554)
Screenshot: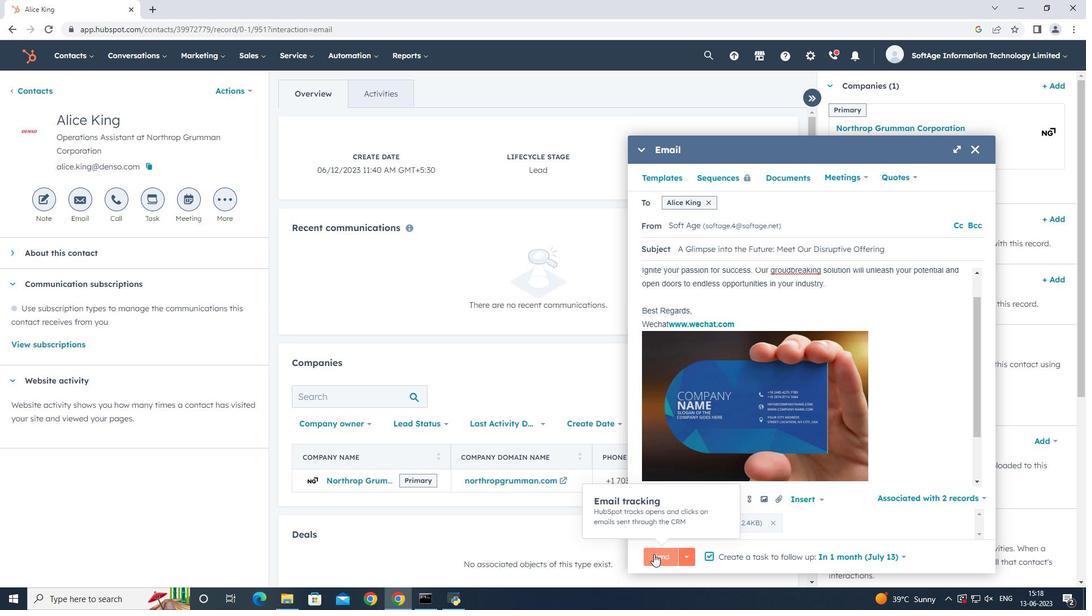 
Action: Mouse moved to (631, 254)
Screenshot: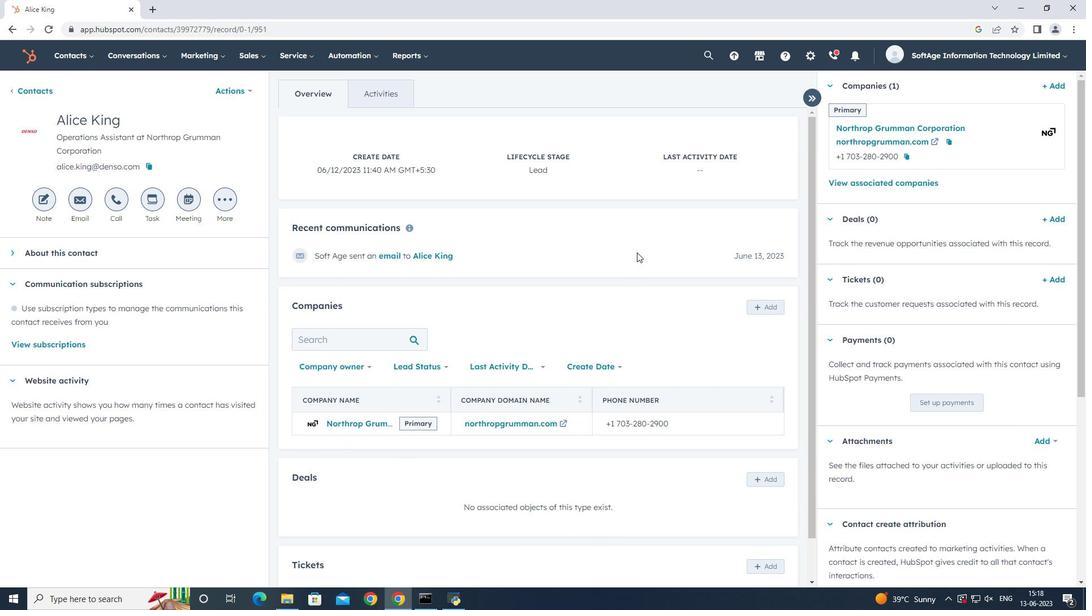 
